 Task: Add the task  Upgrade and migrate company quality management to a cloud-based solution to the section Mission Accomplished in the project BroaderVision and add a Due Date to the respective task as 2023/09/14
Action: Mouse moved to (524, 420)
Screenshot: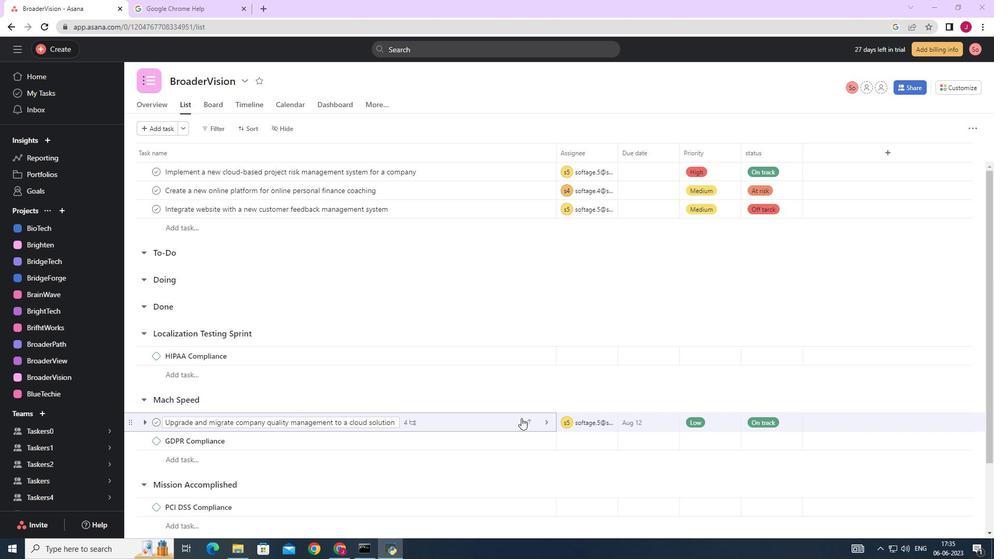 
Action: Mouse pressed left at (524, 420)
Screenshot: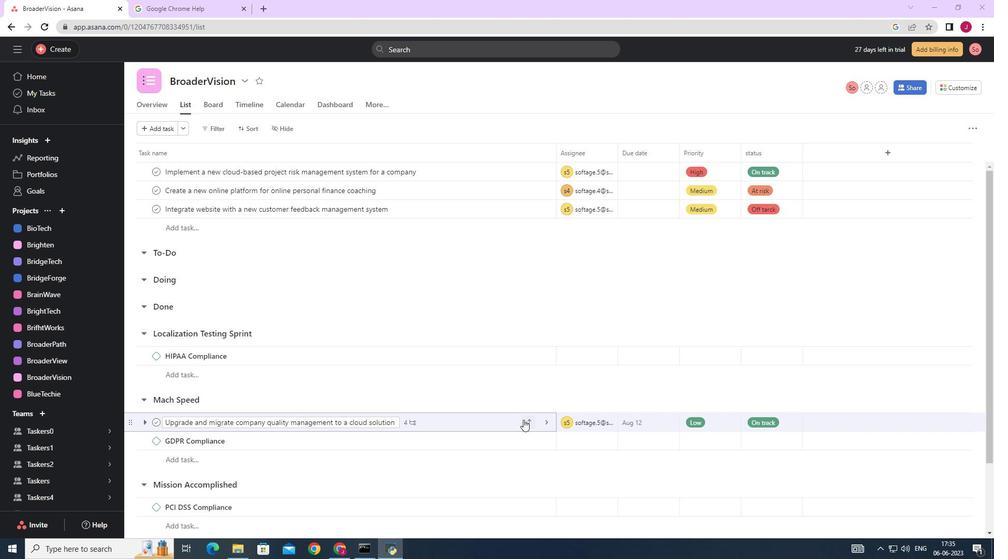 
Action: Mouse moved to (497, 383)
Screenshot: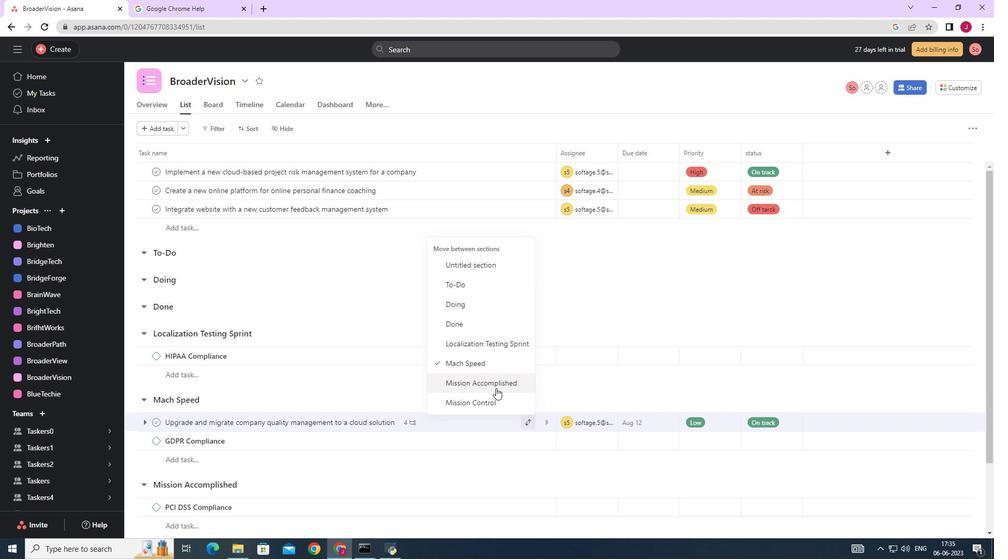 
Action: Mouse pressed left at (497, 383)
Screenshot: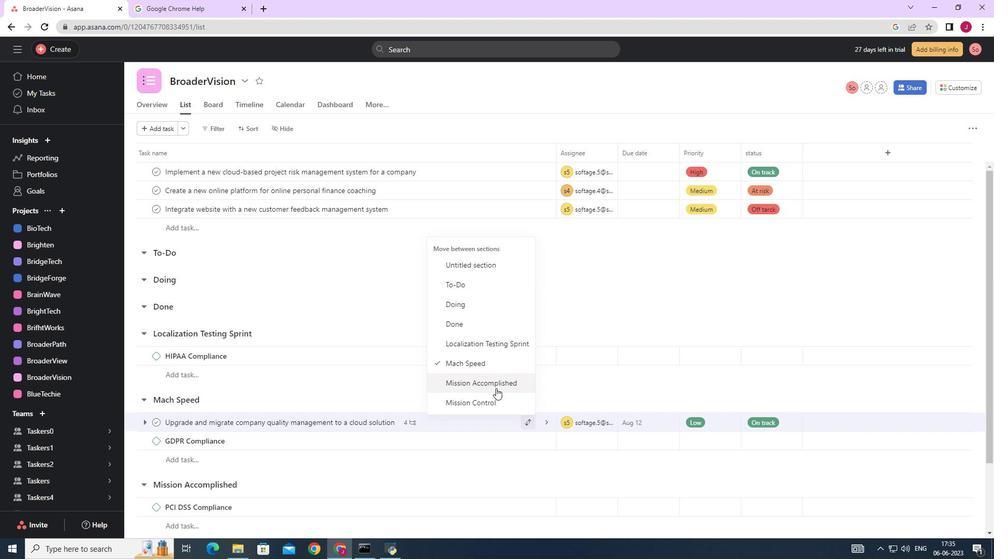 
Action: Mouse moved to (674, 489)
Screenshot: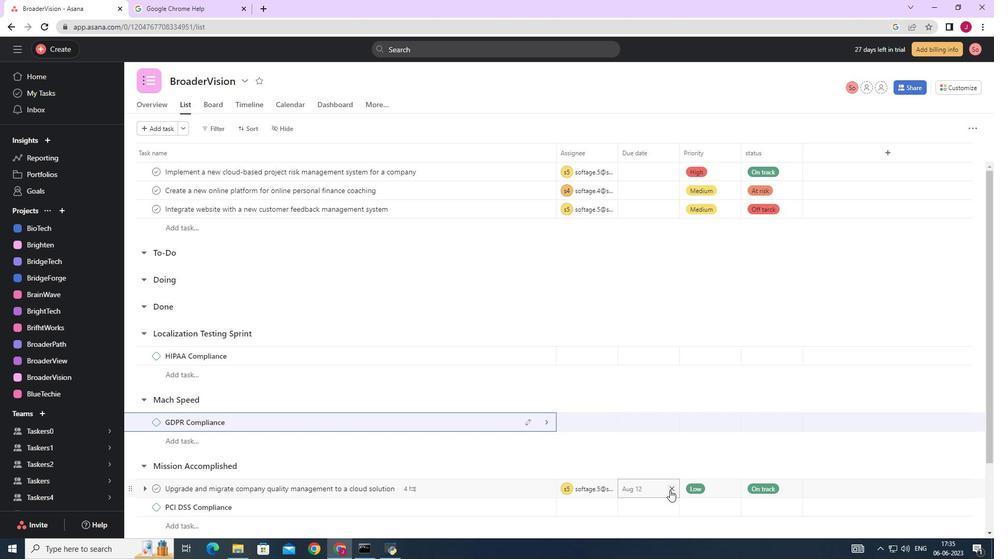 
Action: Mouse pressed left at (674, 489)
Screenshot: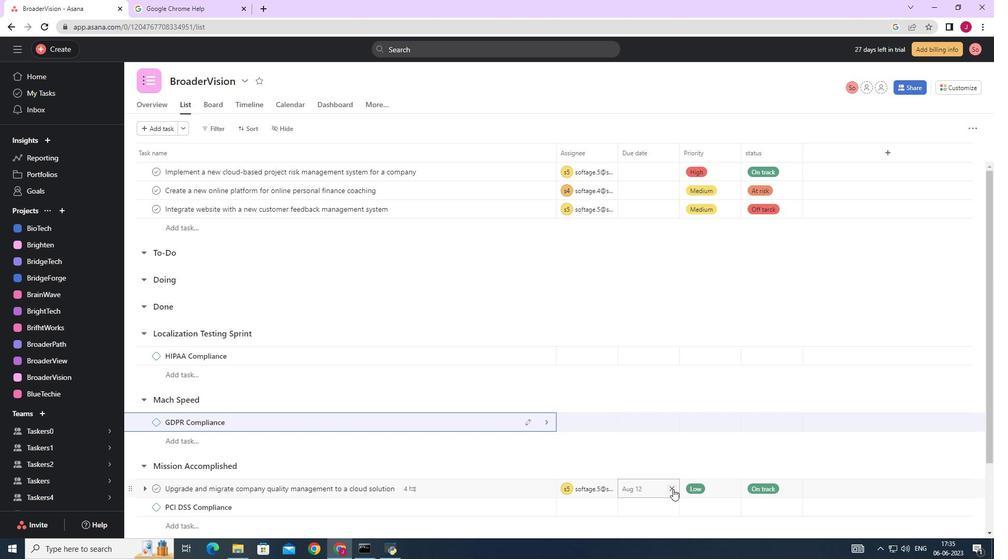 
Action: Mouse moved to (658, 488)
Screenshot: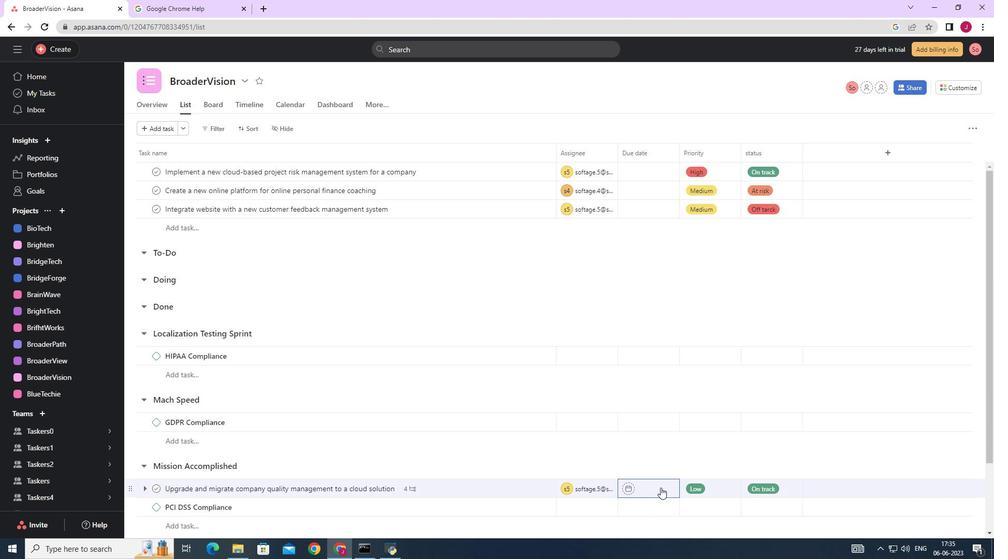 
Action: Mouse pressed left at (658, 488)
Screenshot: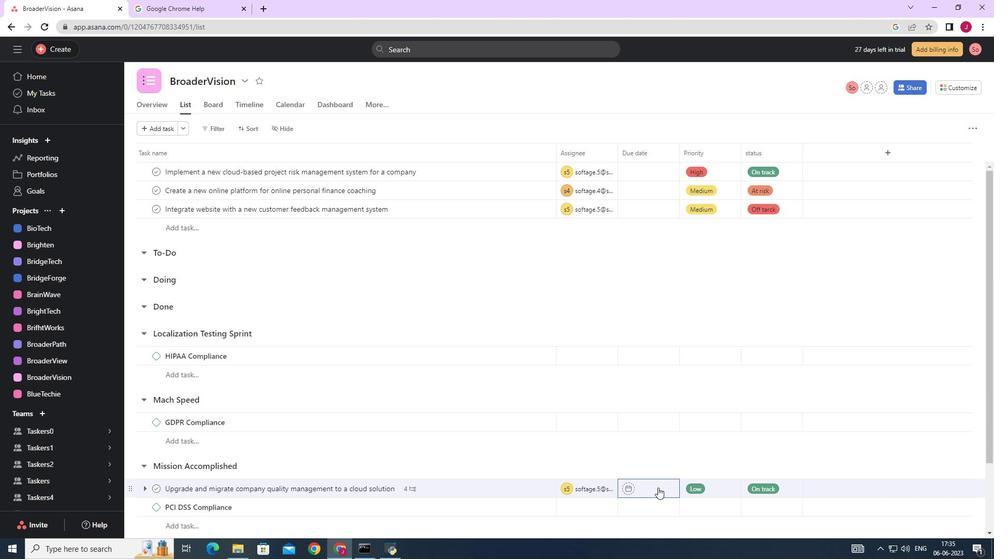 
Action: Mouse moved to (753, 324)
Screenshot: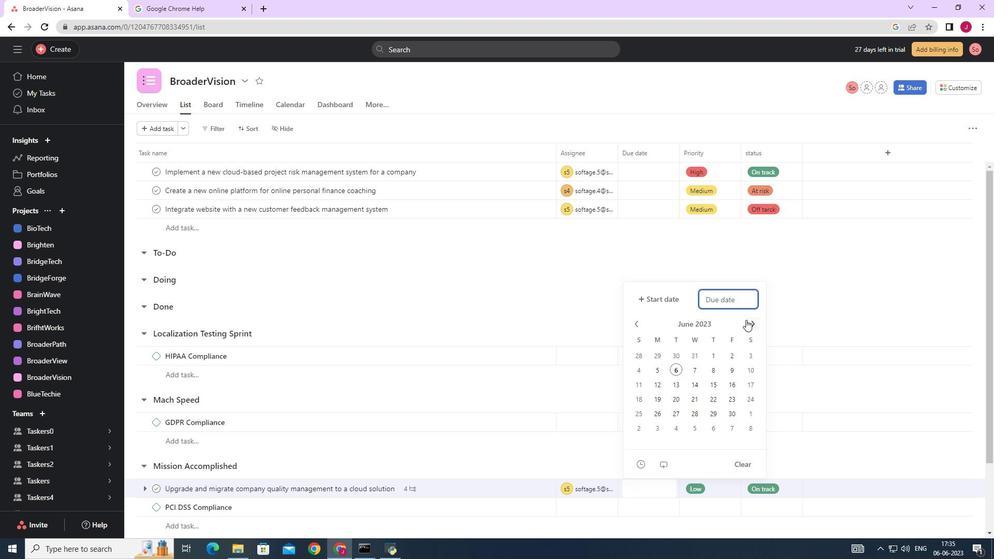 
Action: Mouse pressed left at (753, 324)
Screenshot: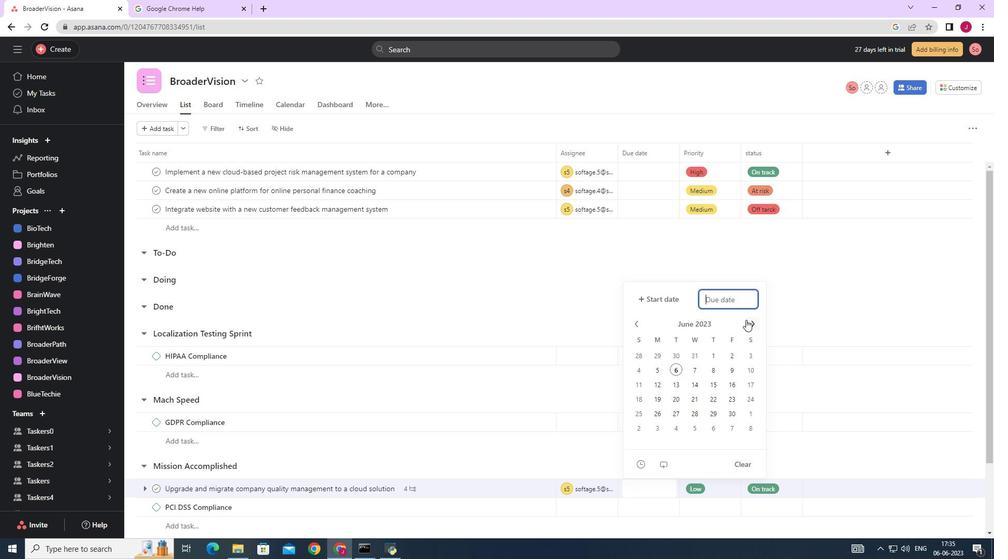 
Action: Mouse pressed left at (753, 324)
Screenshot: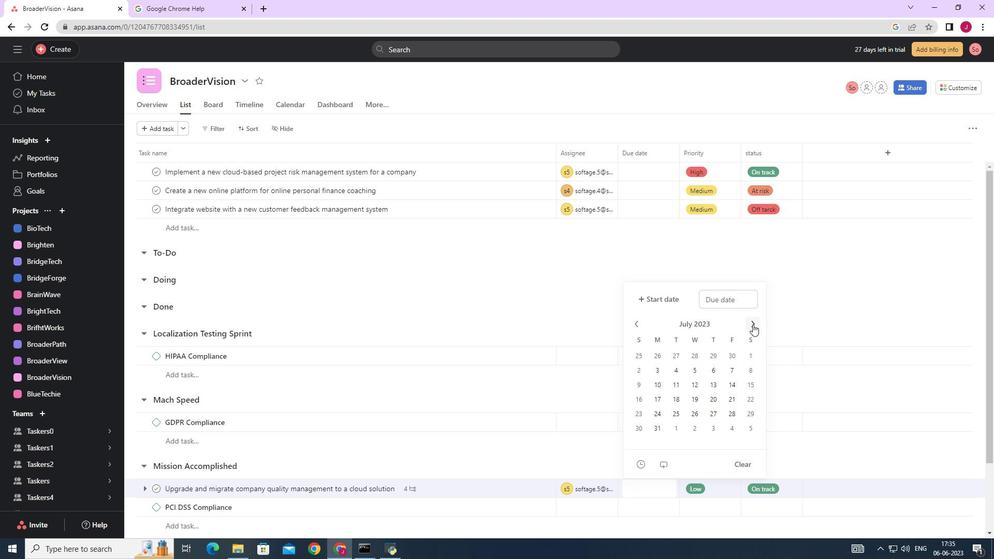 
Action: Mouse pressed left at (753, 324)
Screenshot: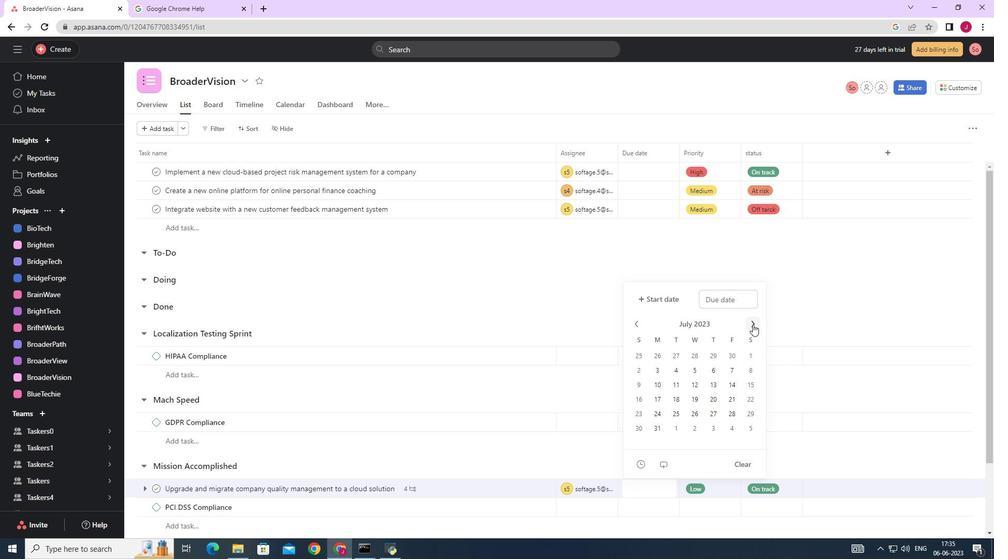 
Action: Mouse pressed left at (753, 324)
Screenshot: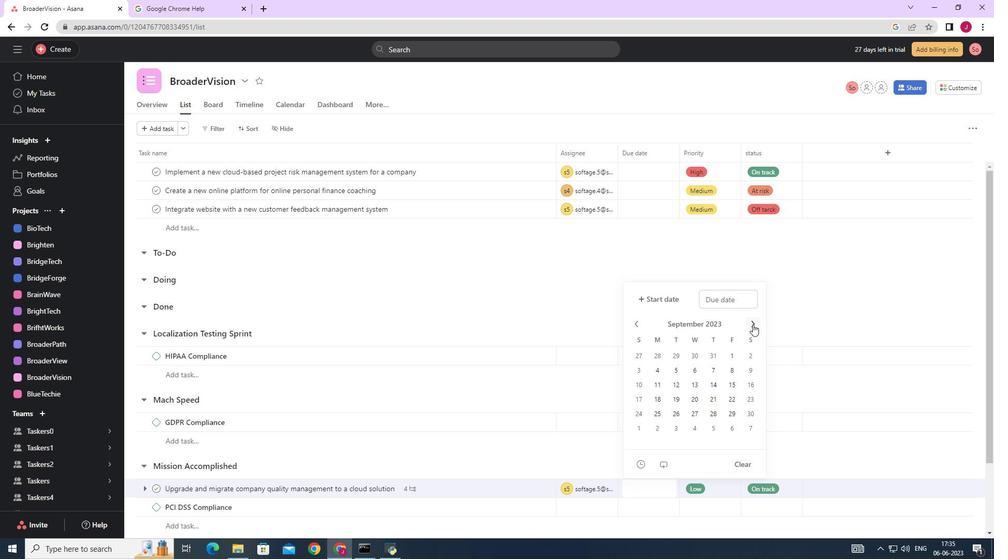 
Action: Mouse moved to (637, 322)
Screenshot: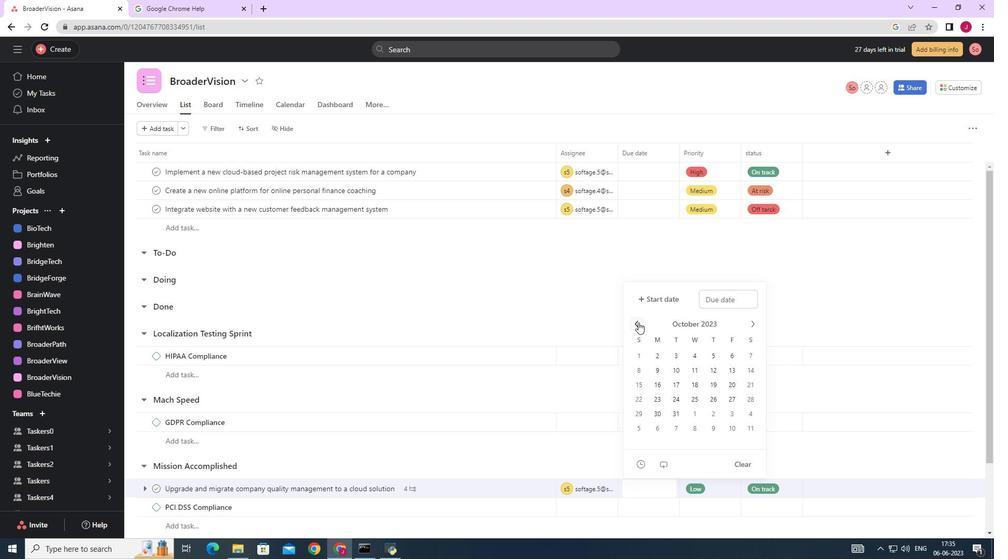 
Action: Mouse pressed left at (637, 322)
Screenshot: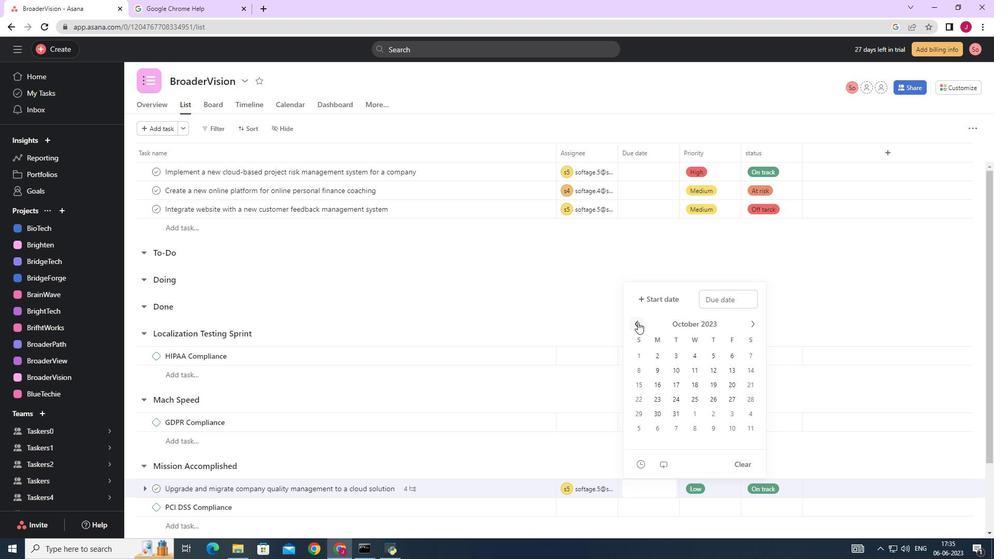 
Action: Mouse moved to (712, 386)
Screenshot: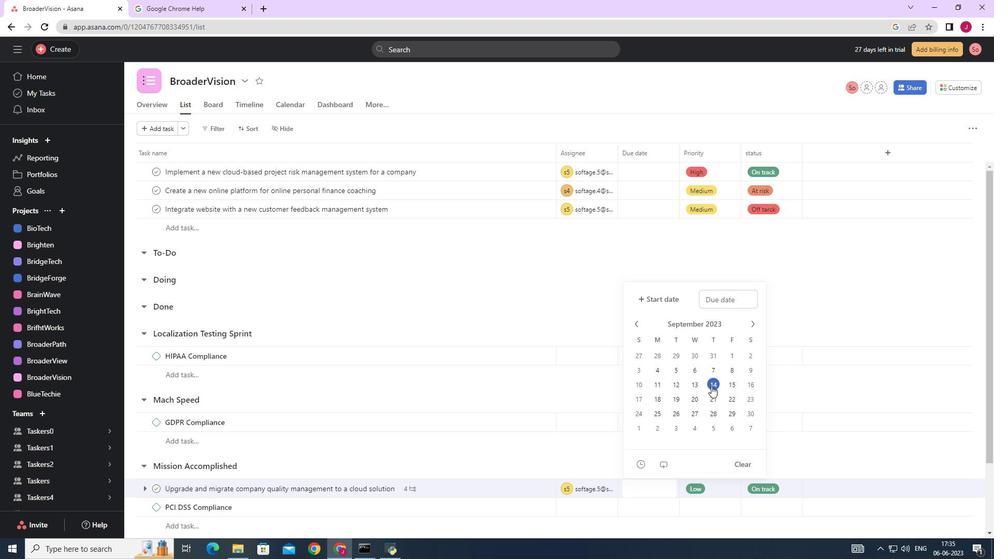 
Action: Mouse pressed left at (712, 386)
Screenshot: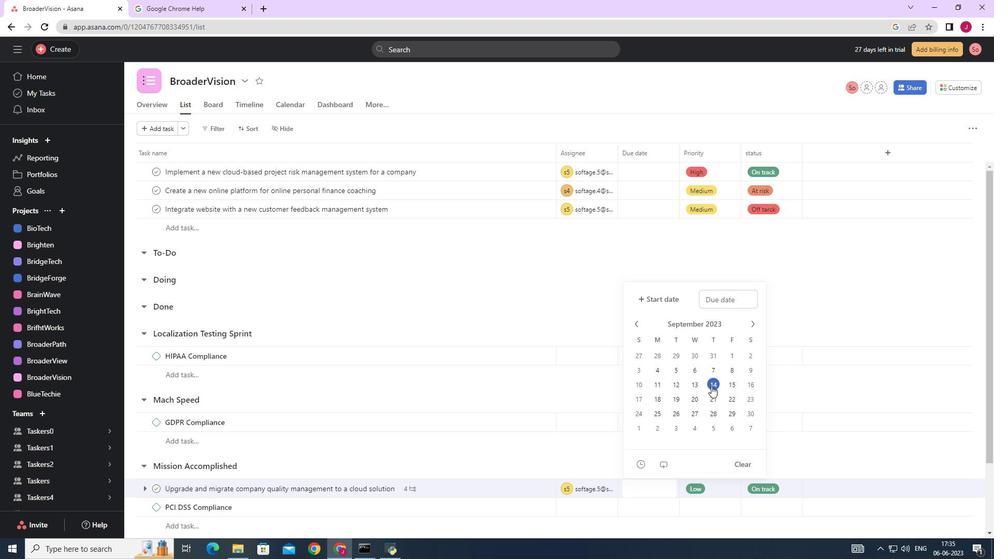 
Action: Mouse moved to (830, 274)
Screenshot: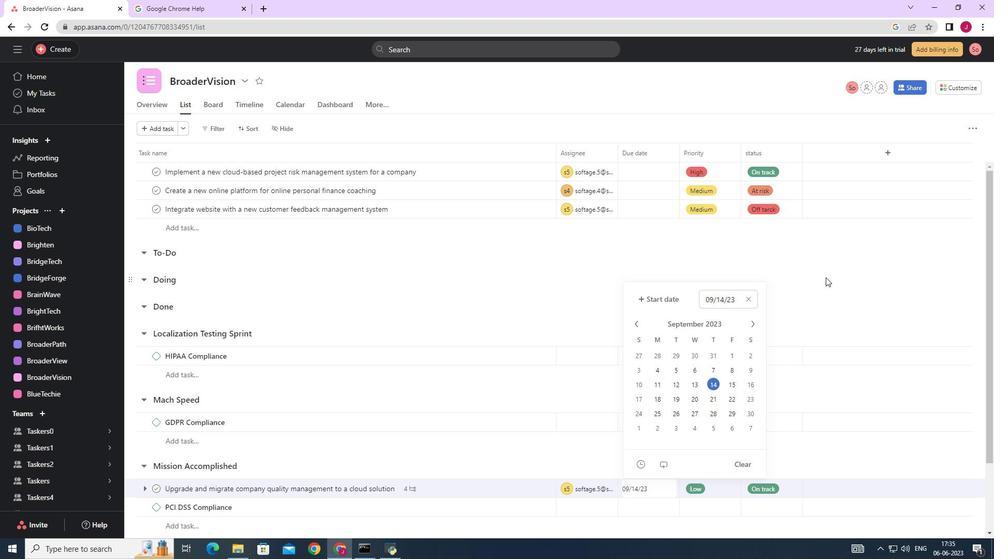 
Action: Mouse pressed left at (830, 274)
Screenshot: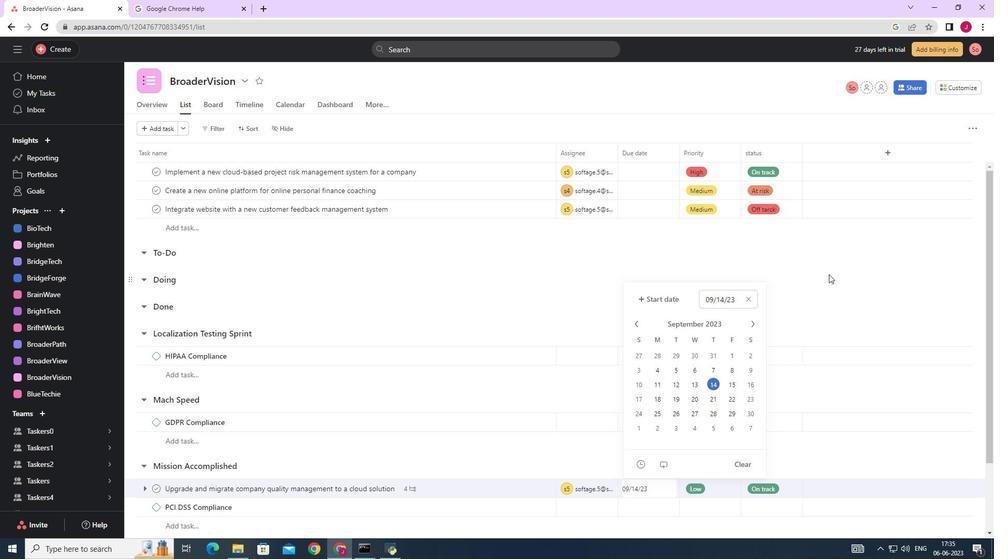 
Action: Mouse moved to (828, 274)
Screenshot: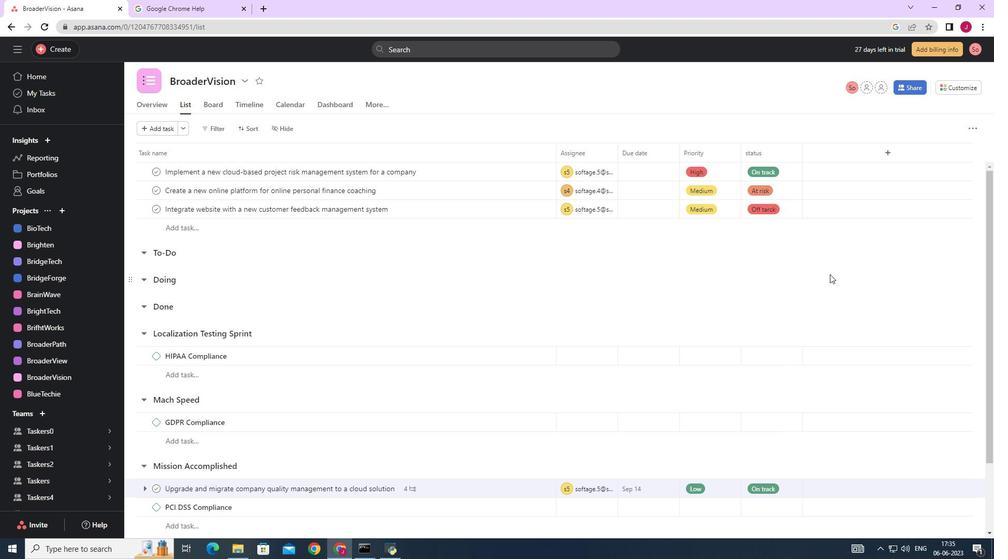 
